 Task: Save the current page with the type "Webpage, HTML Only".
Action: Mouse moved to (440, 29)
Screenshot: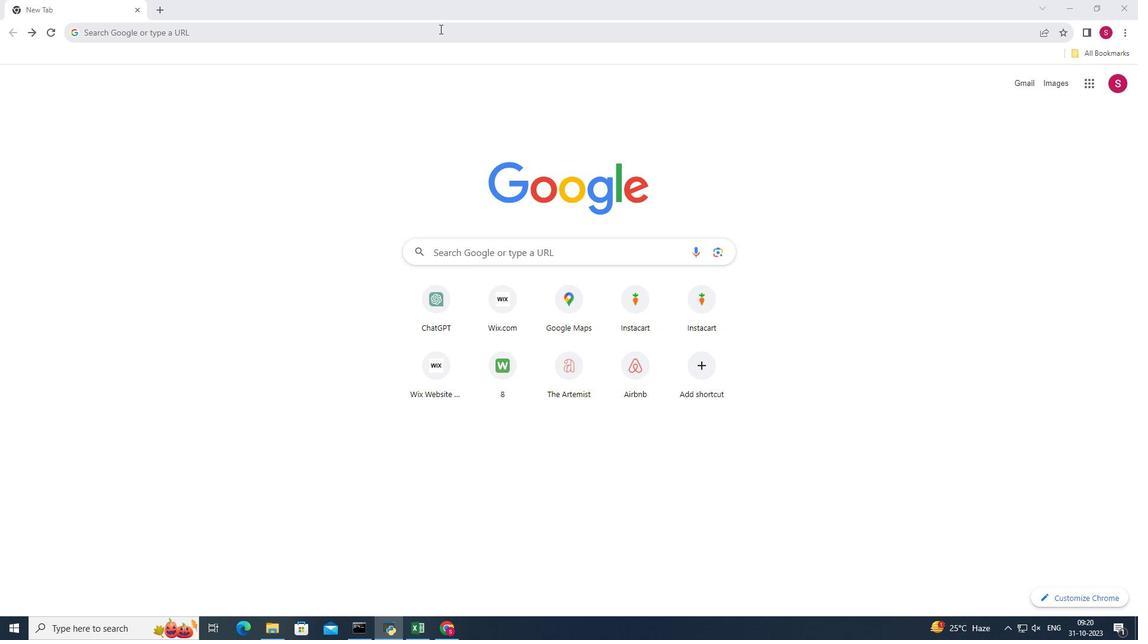 
Action: Mouse pressed left at (440, 29)
Screenshot: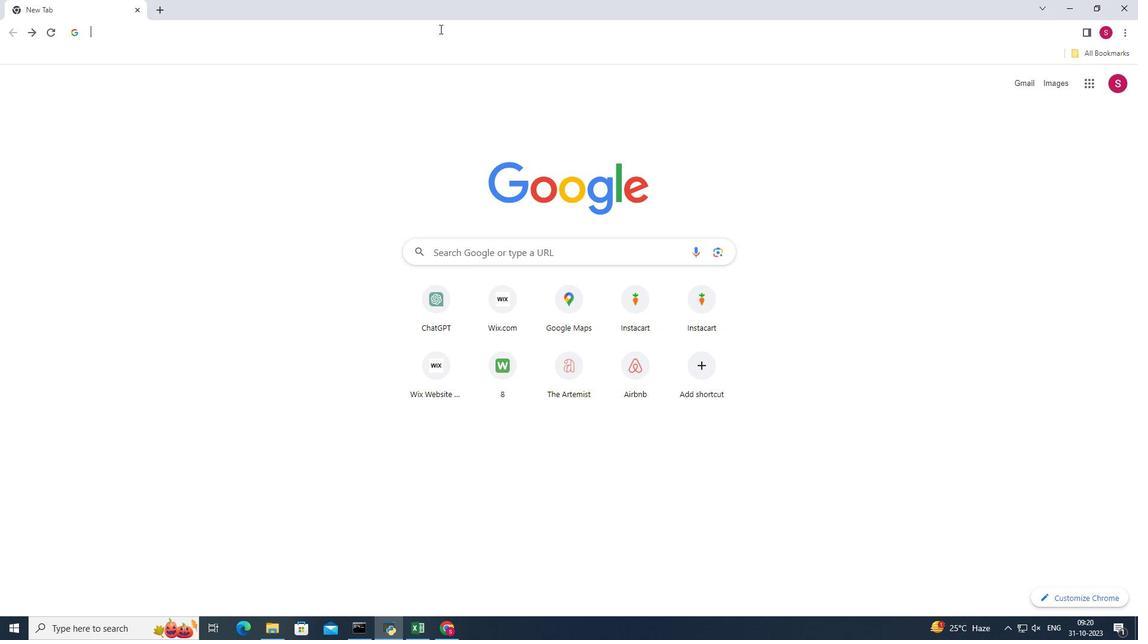 
Action: Mouse moved to (440, 29)
Screenshot: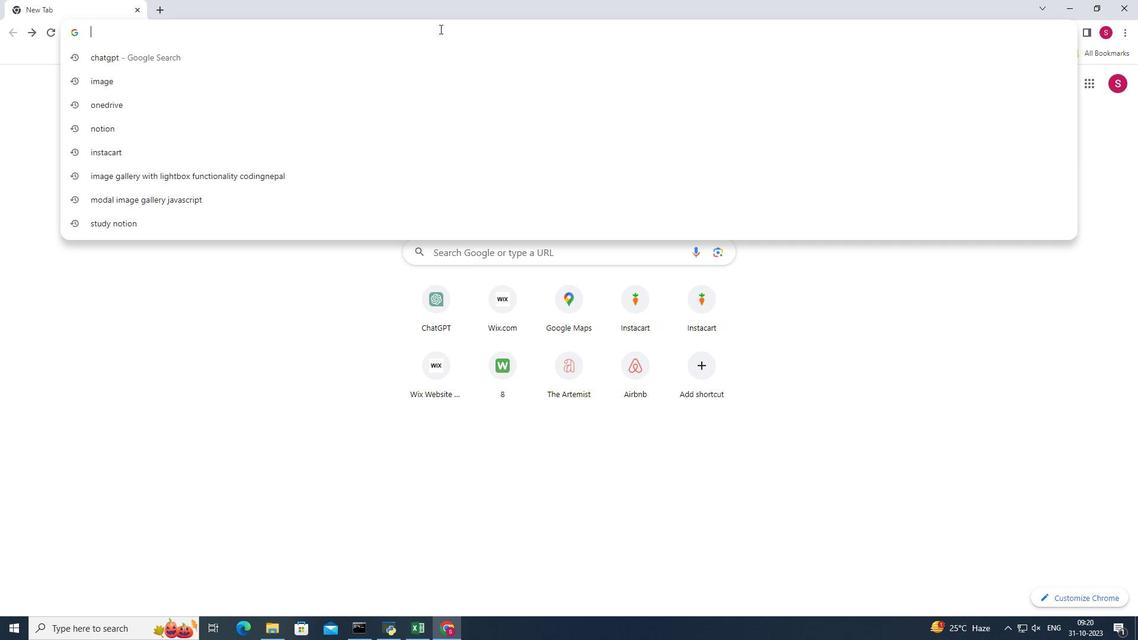 
Action: Key pressed im<Key.enter>
Screenshot: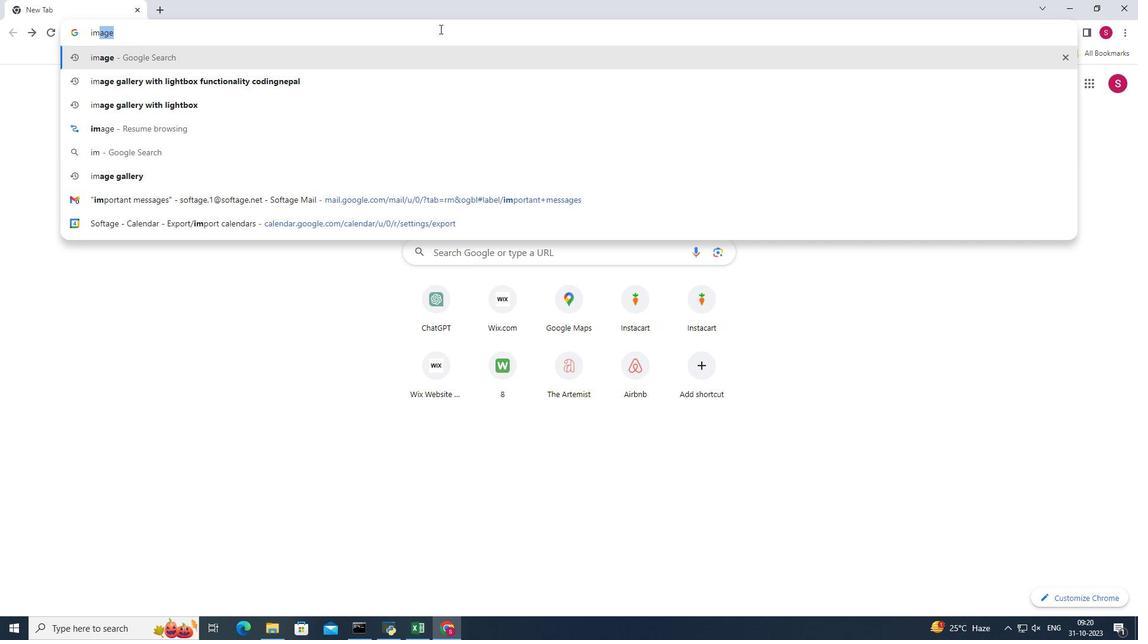 
Action: Mouse moved to (705, 91)
Screenshot: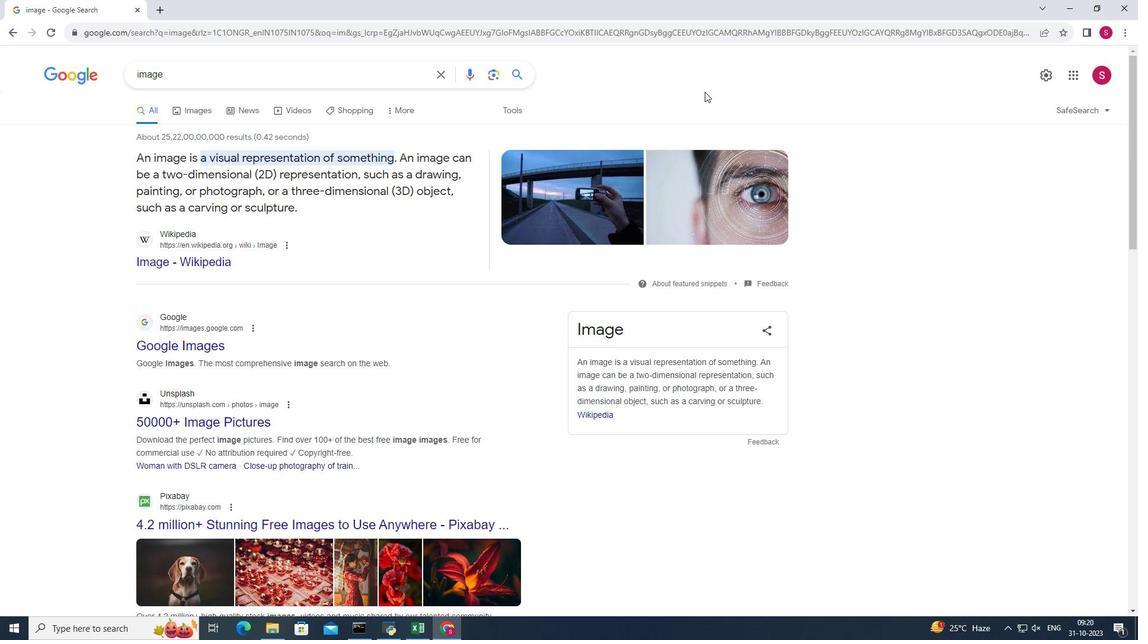 
Action: Mouse pressed right at (705, 91)
Screenshot: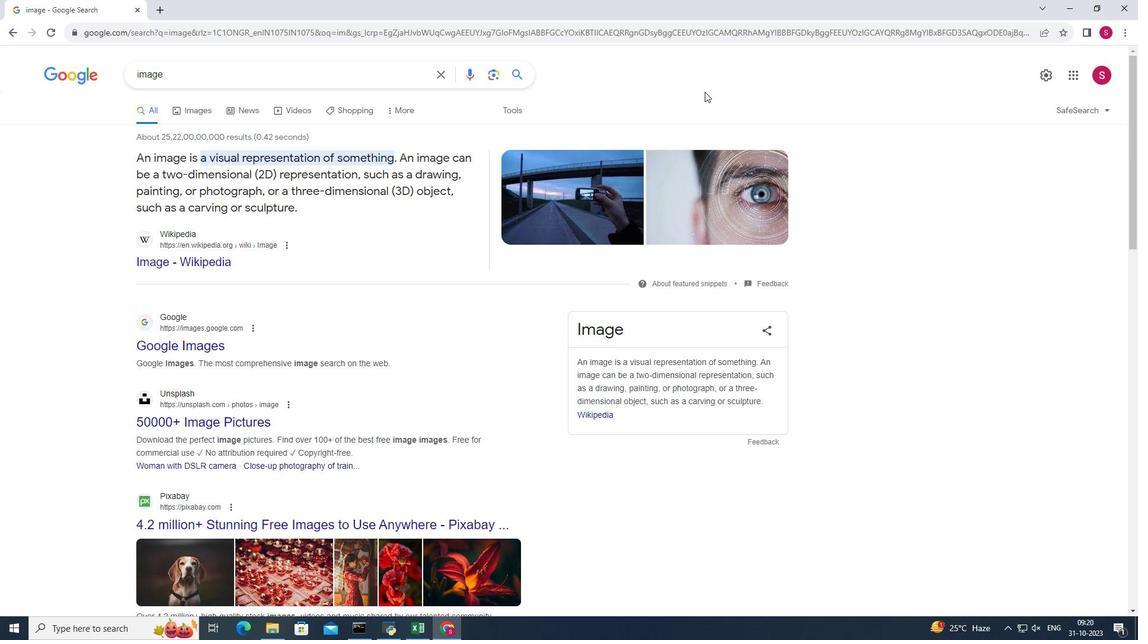 
Action: Mouse moved to (758, 144)
Screenshot: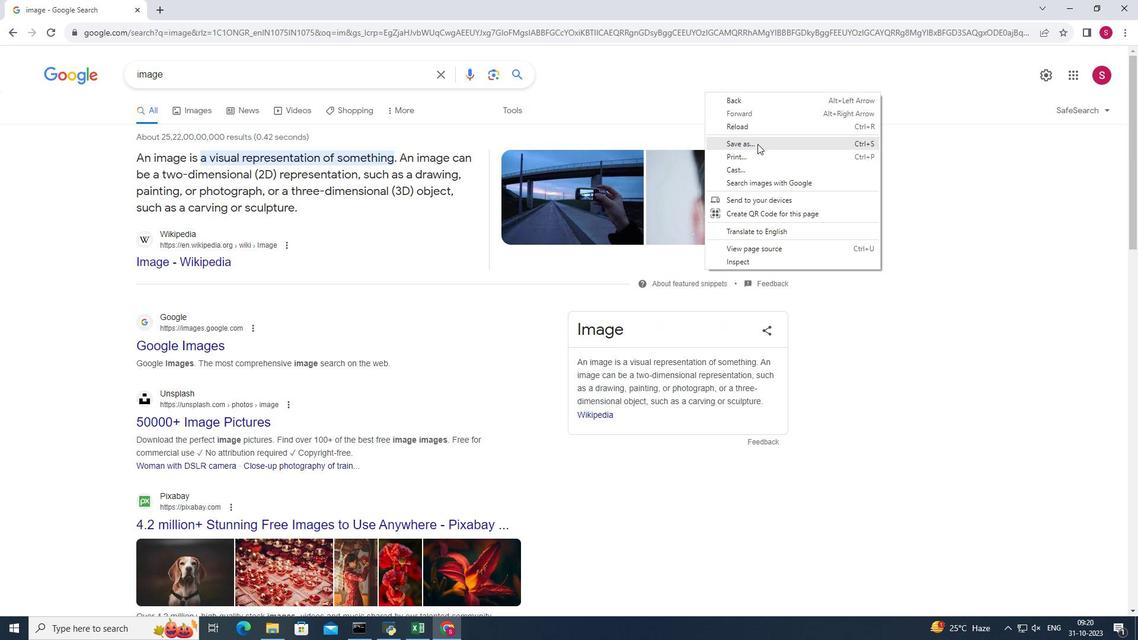 
Action: Mouse pressed left at (758, 144)
Screenshot: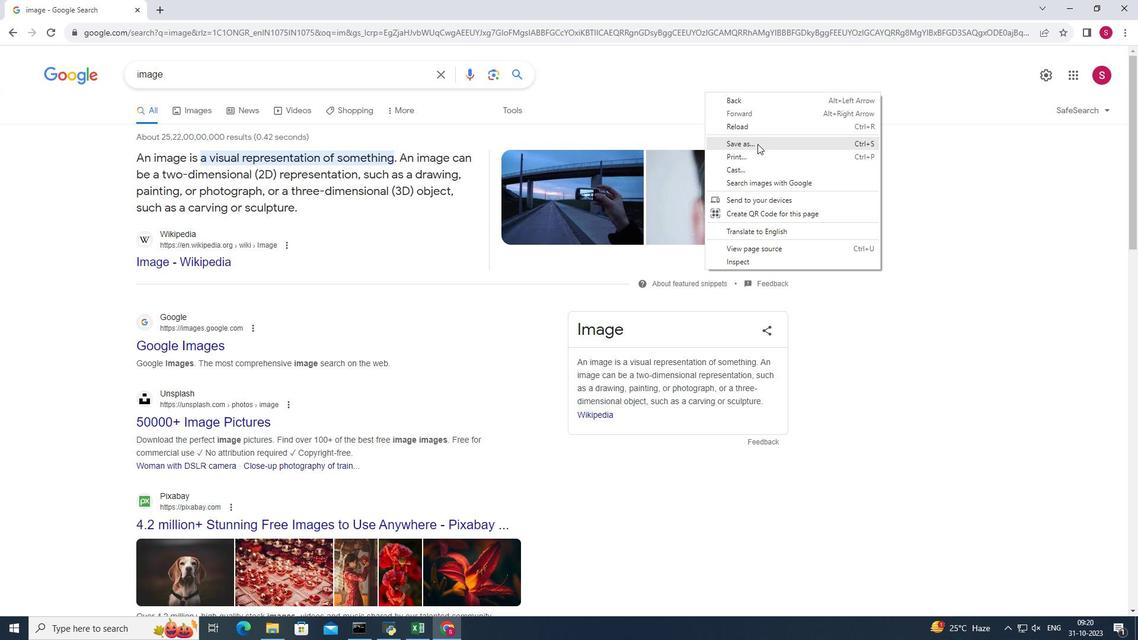 
Action: Mouse moved to (558, 253)
Screenshot: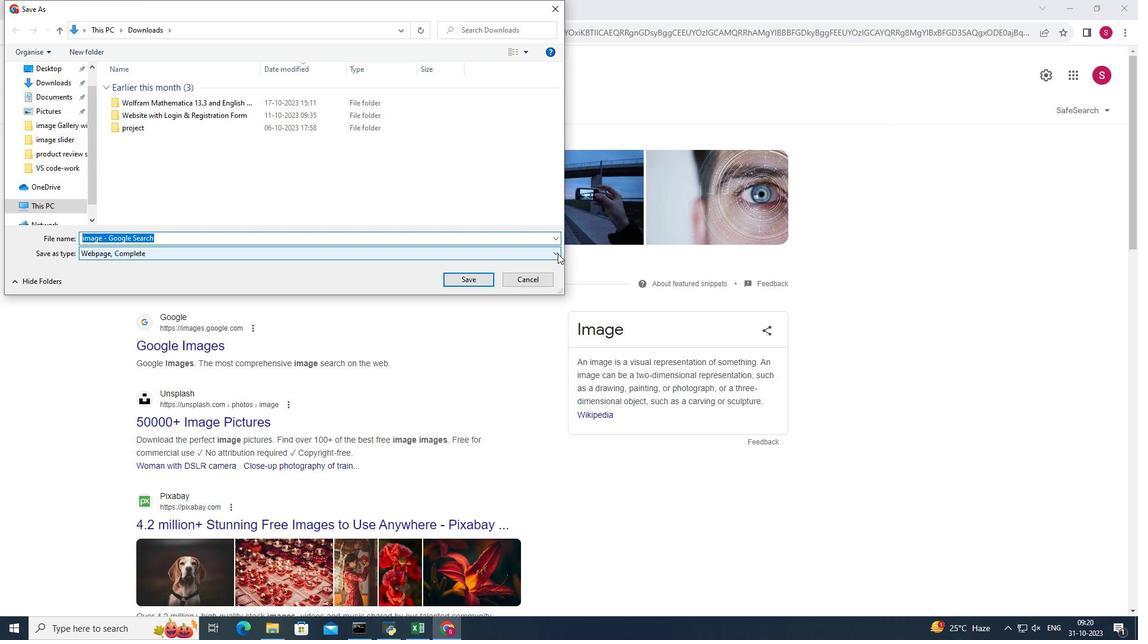 
Action: Mouse pressed left at (558, 253)
Screenshot: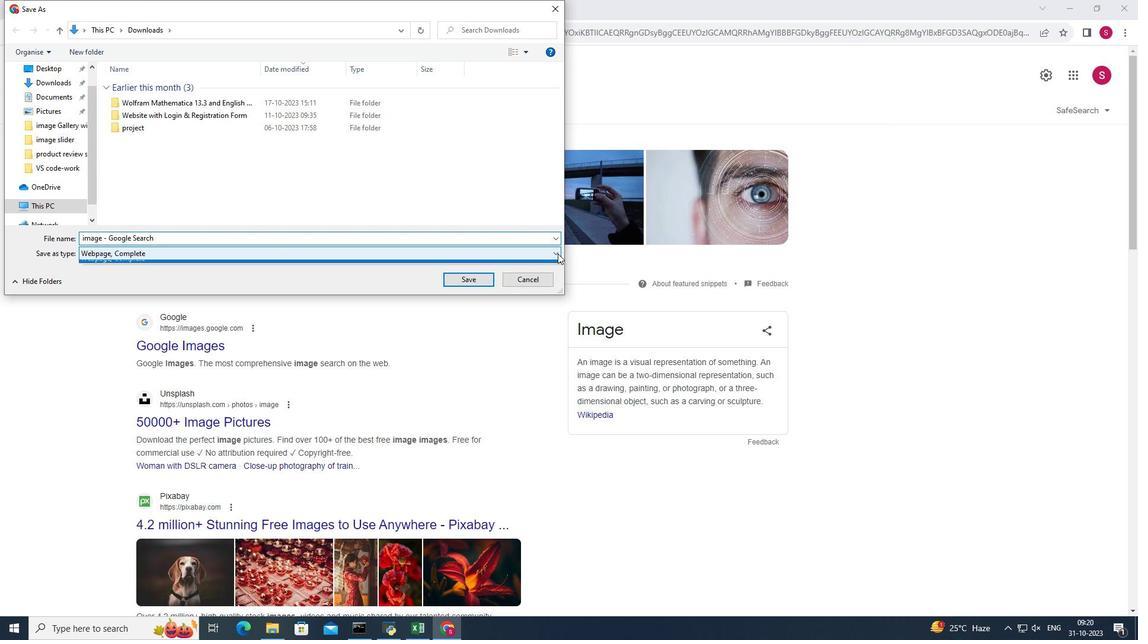 
Action: Mouse moved to (209, 261)
Screenshot: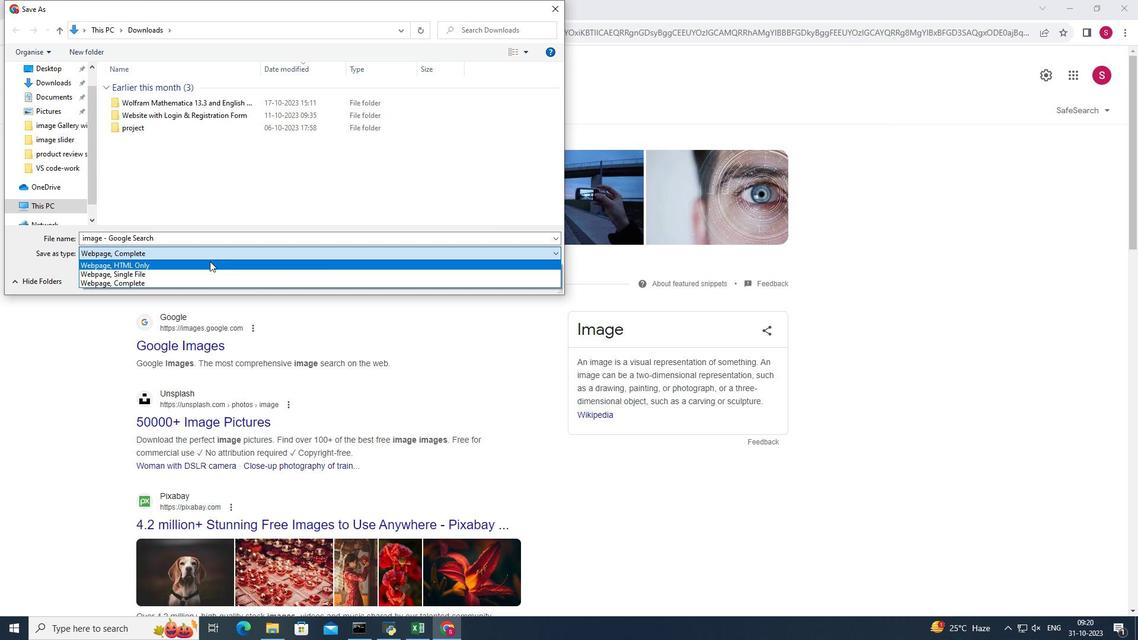 
Action: Mouse pressed left at (209, 261)
Screenshot: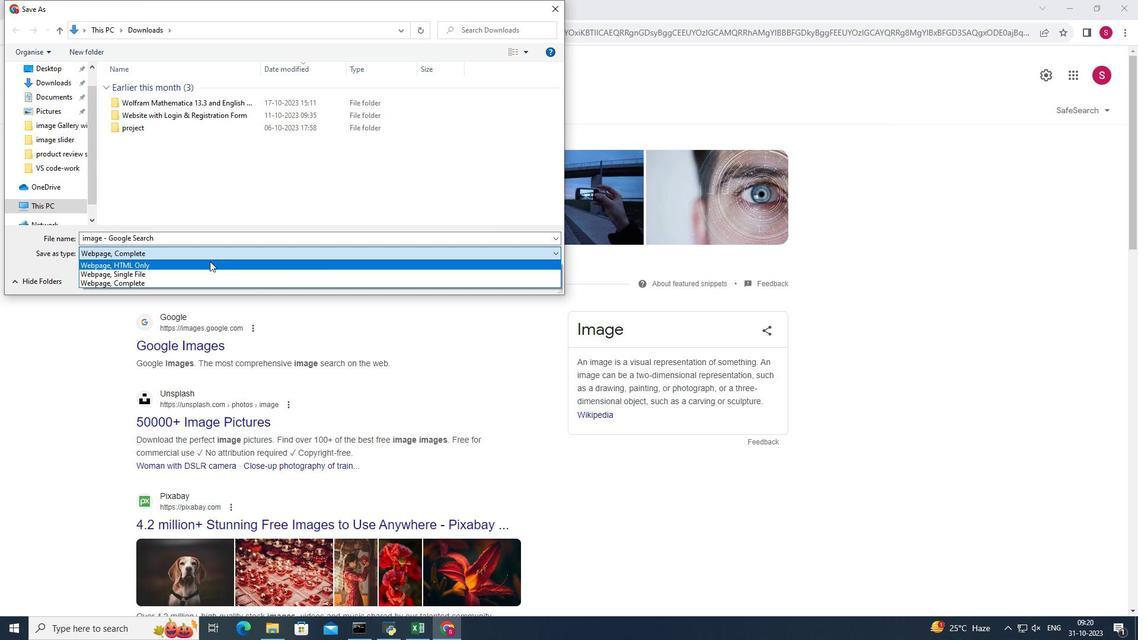 
Action: Mouse moved to (468, 280)
Screenshot: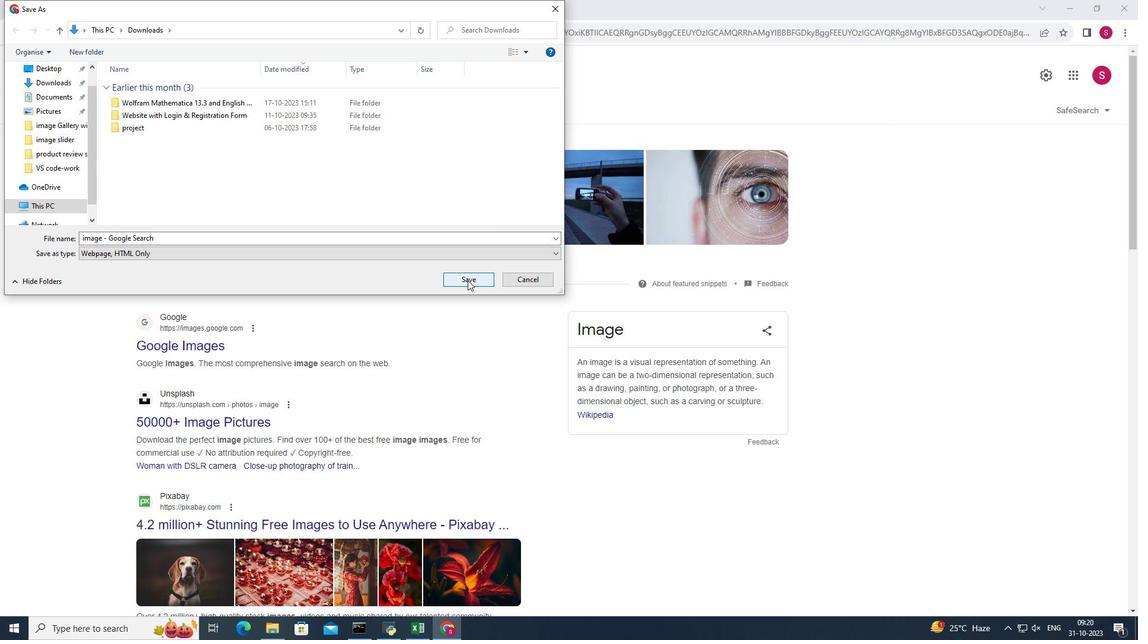 
Action: Mouse pressed left at (468, 280)
Screenshot: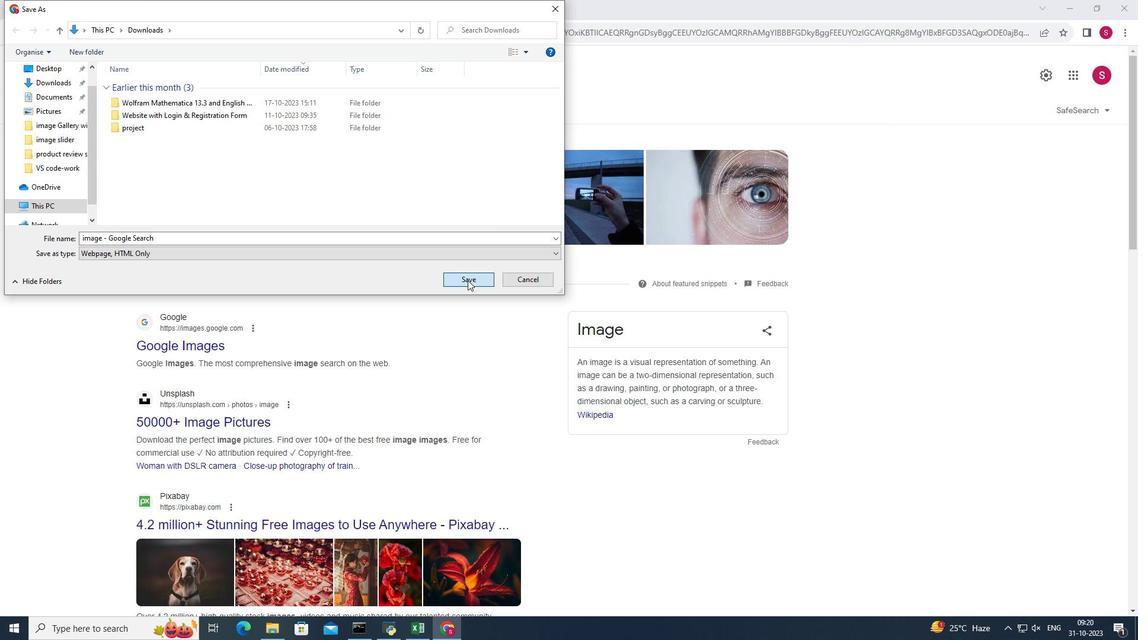 
